 Task: Schedule a meeting titled 'Meeting with friends' on May 16, 2023, from 2:30 PM to 3:15 PM with Google Meet video conferencing.
Action: Mouse moved to (47, 115)
Screenshot: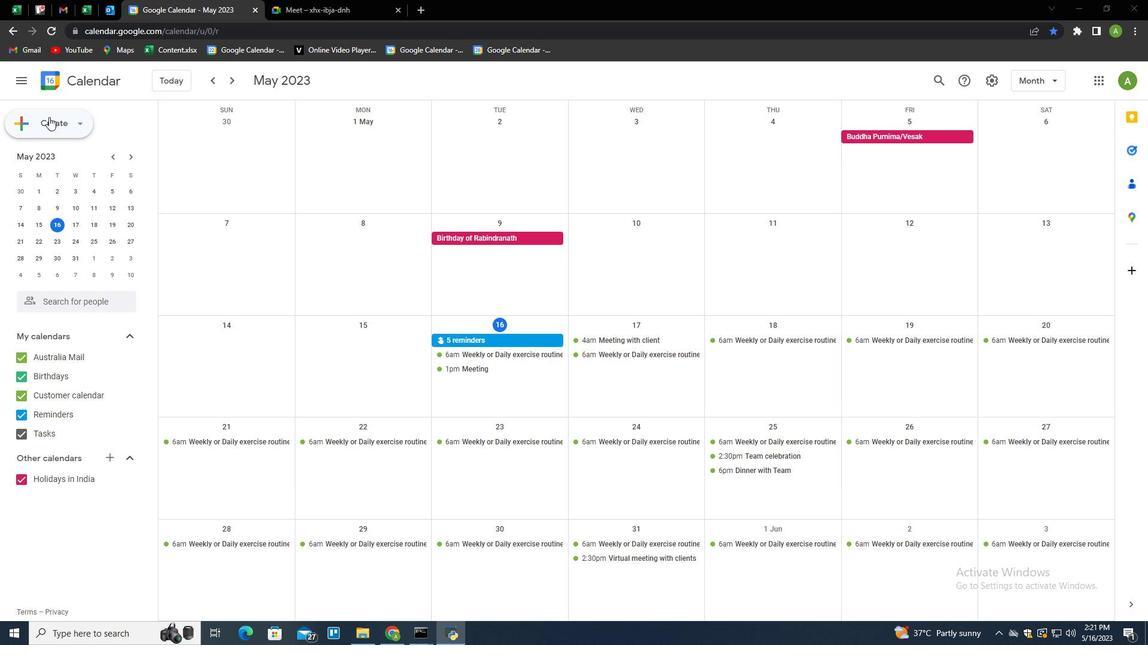 
Action: Mouse pressed left at (47, 115)
Screenshot: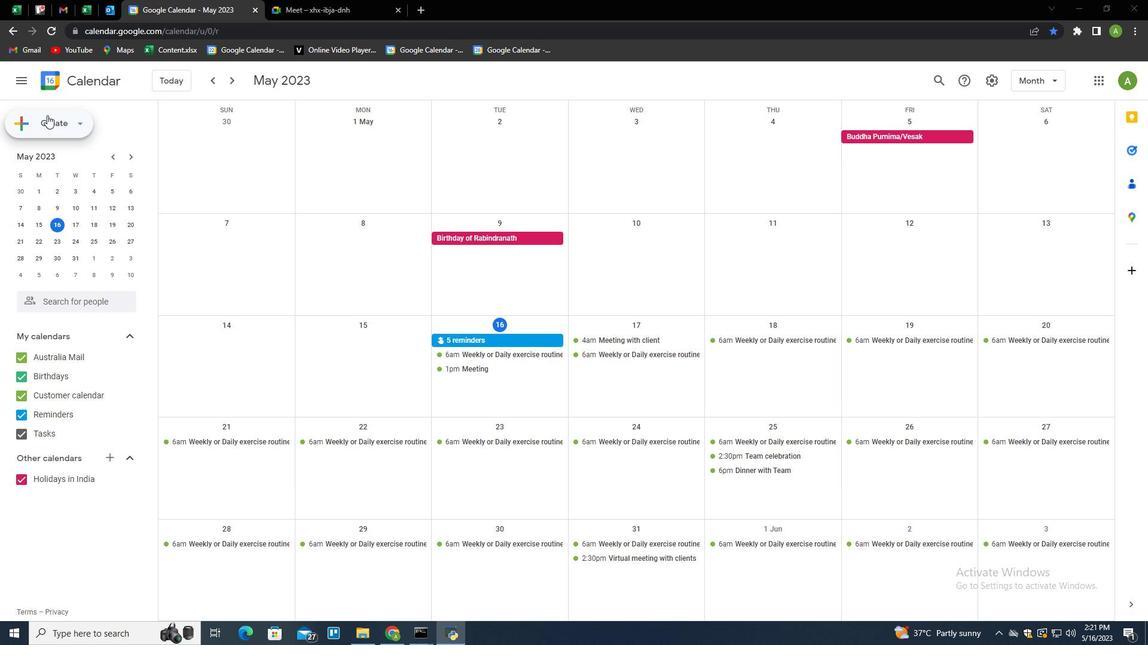 
Action: Mouse moved to (63, 158)
Screenshot: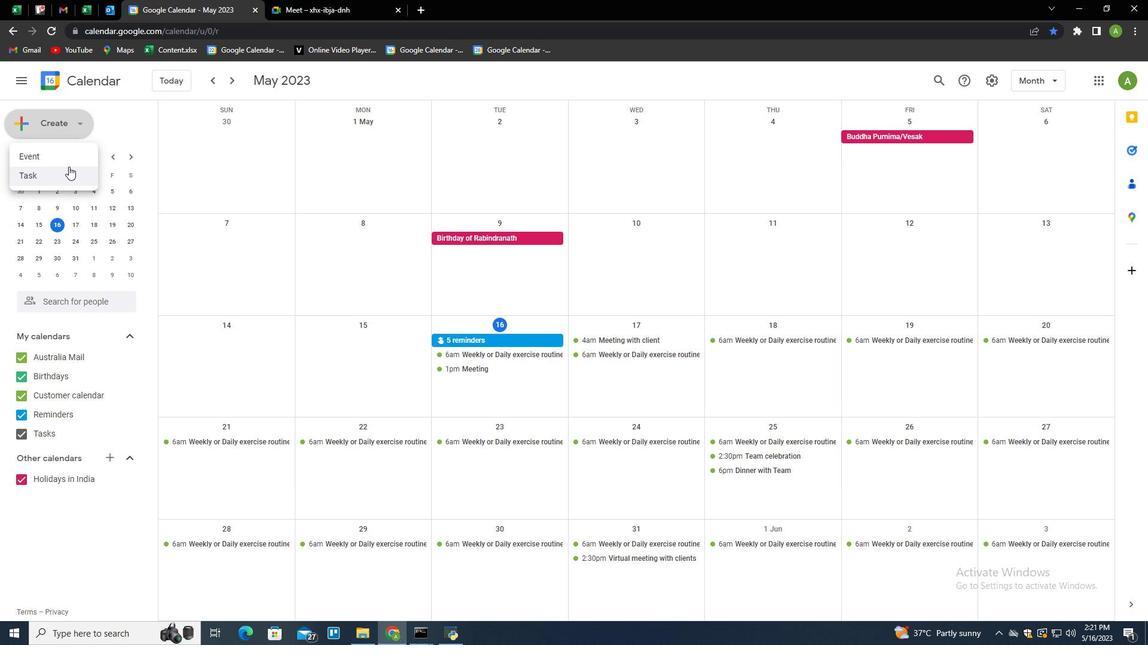 
Action: Mouse pressed left at (63, 158)
Screenshot: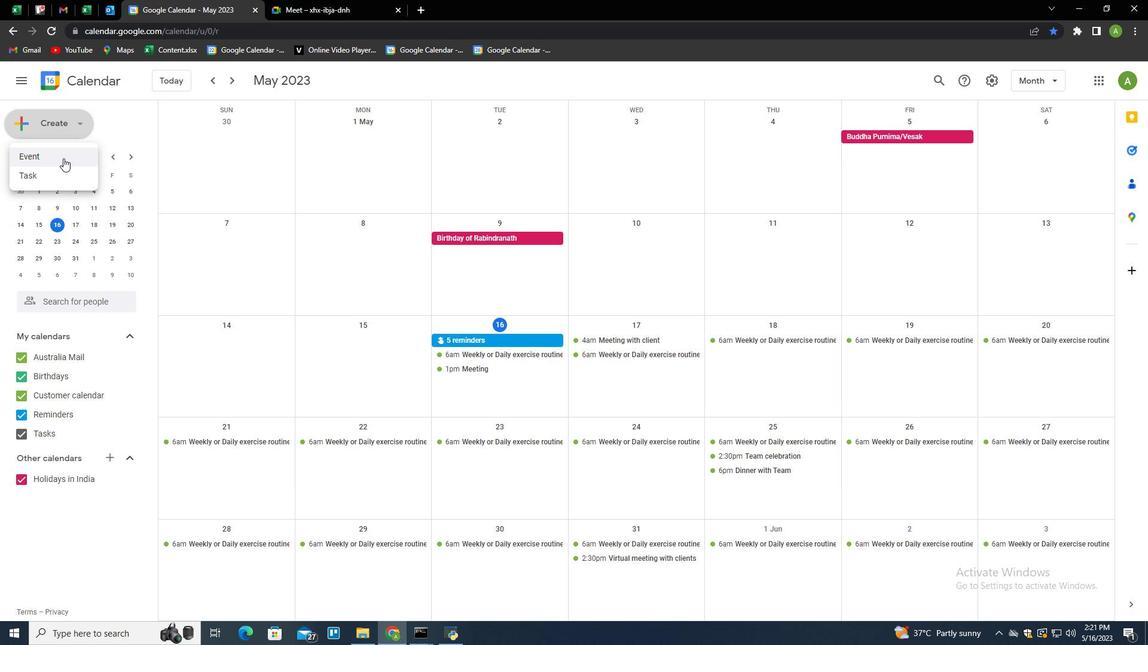 
Action: Mouse moved to (373, 227)
Screenshot: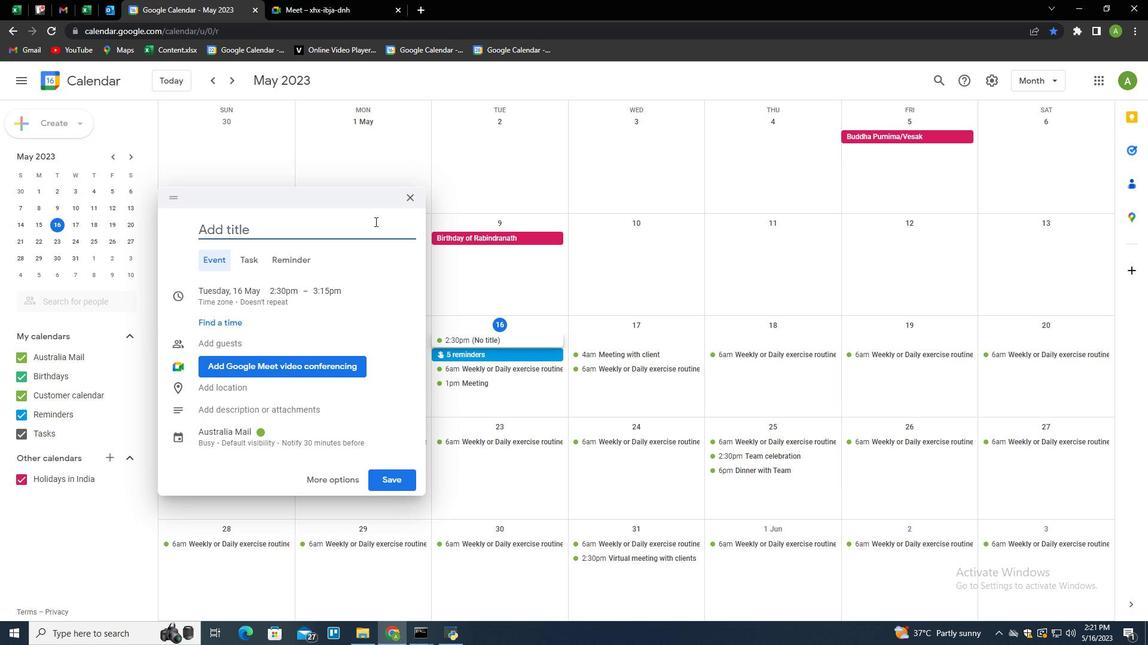
Action: Mouse pressed left at (373, 227)
Screenshot: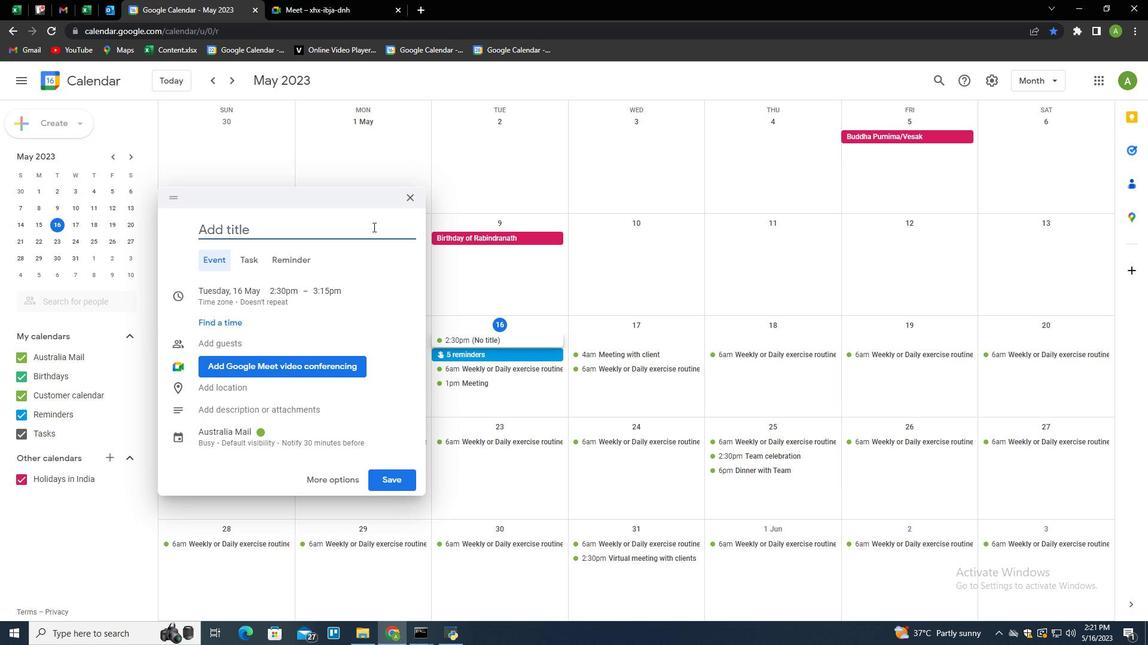 
Action: Key pressed <Key.shift>Meeting<Key.space>with<Key.space>frient<Key.backspace>ds
Screenshot: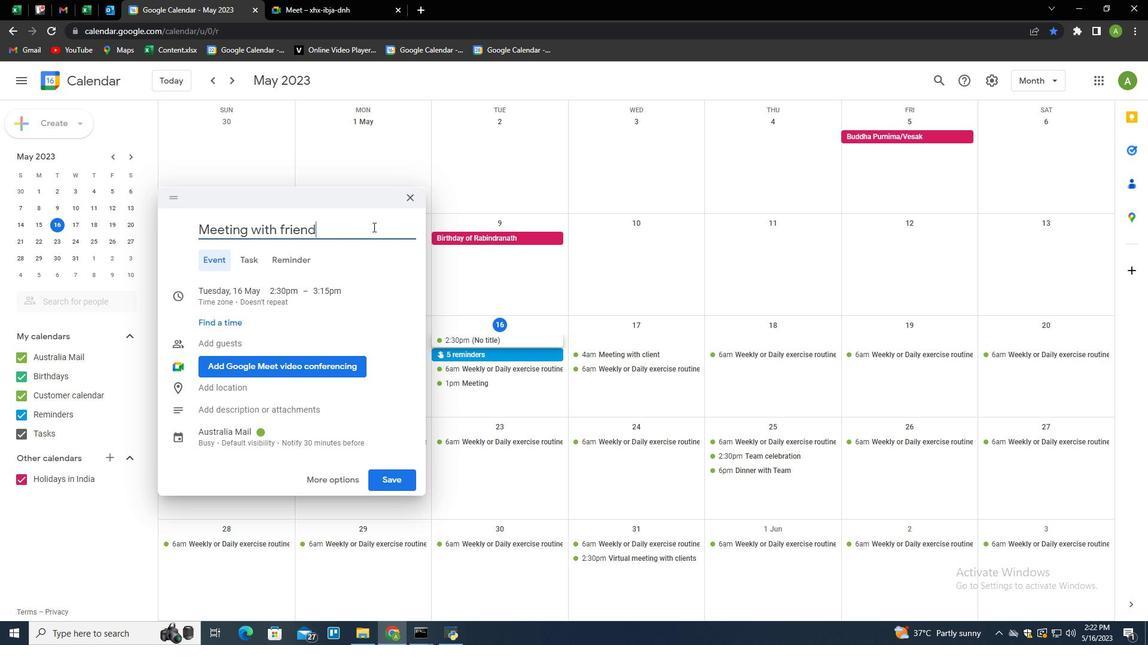 
Action: Mouse moved to (334, 476)
Screenshot: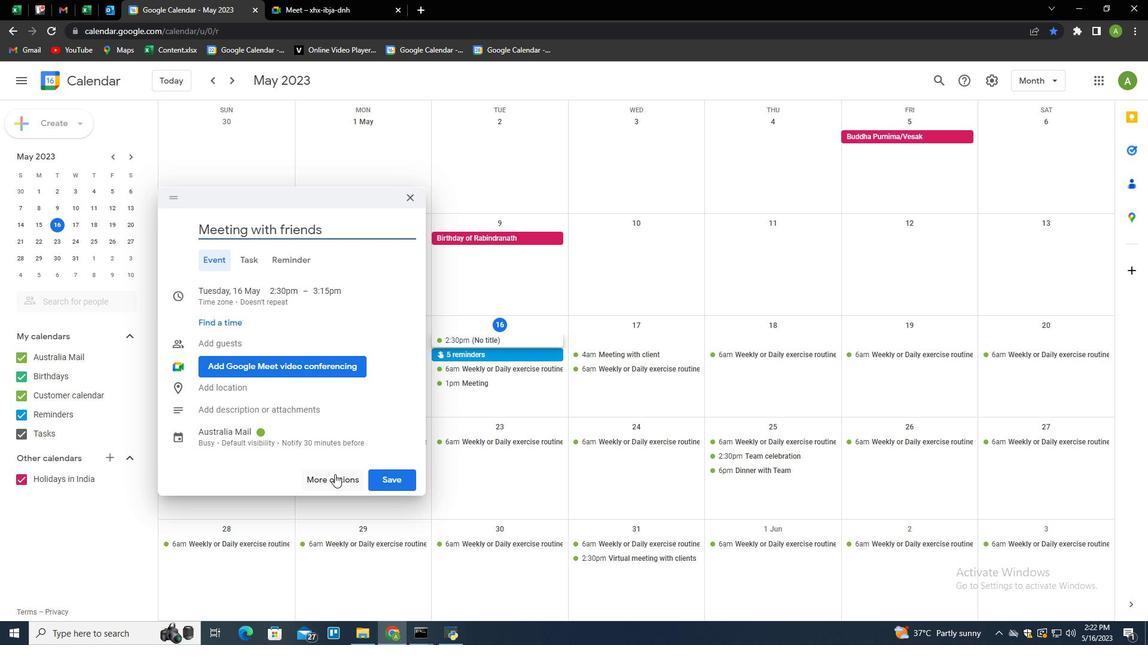 
Action: Mouse pressed left at (334, 476)
Screenshot: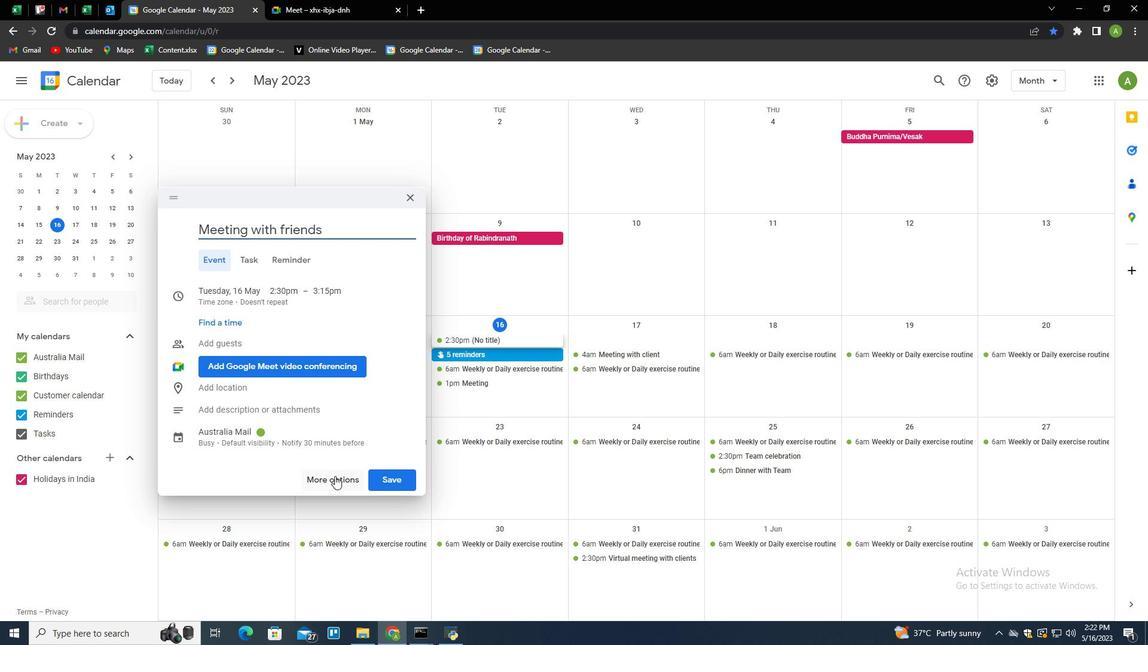 
Action: Mouse moved to (115, 188)
Screenshot: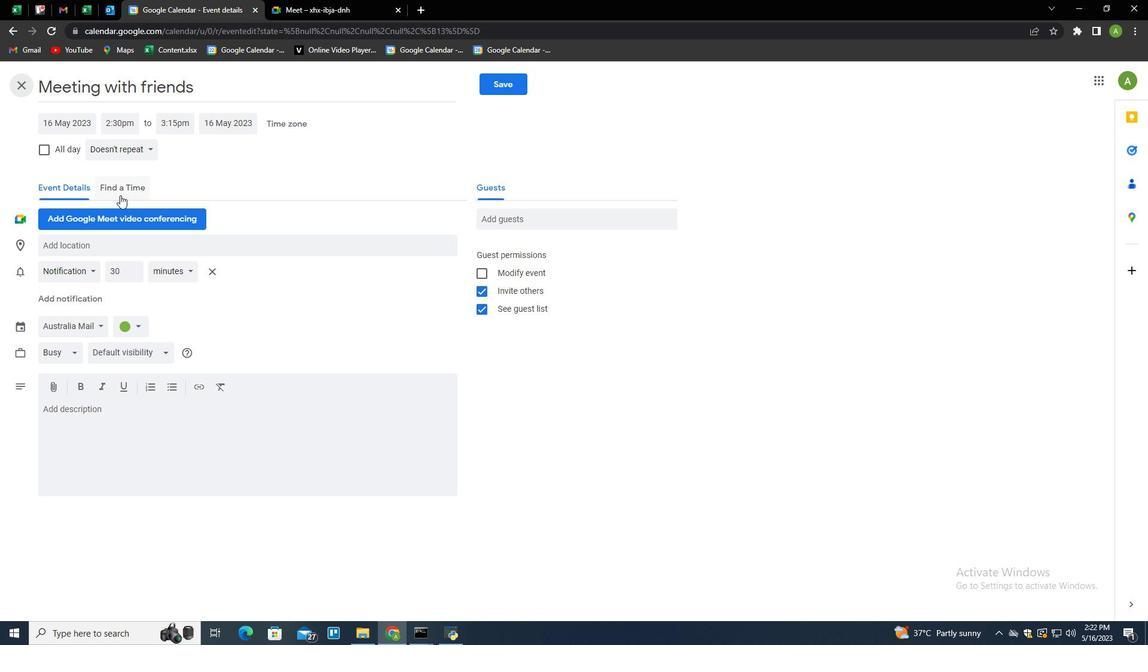 
Action: Mouse pressed left at (115, 188)
Screenshot: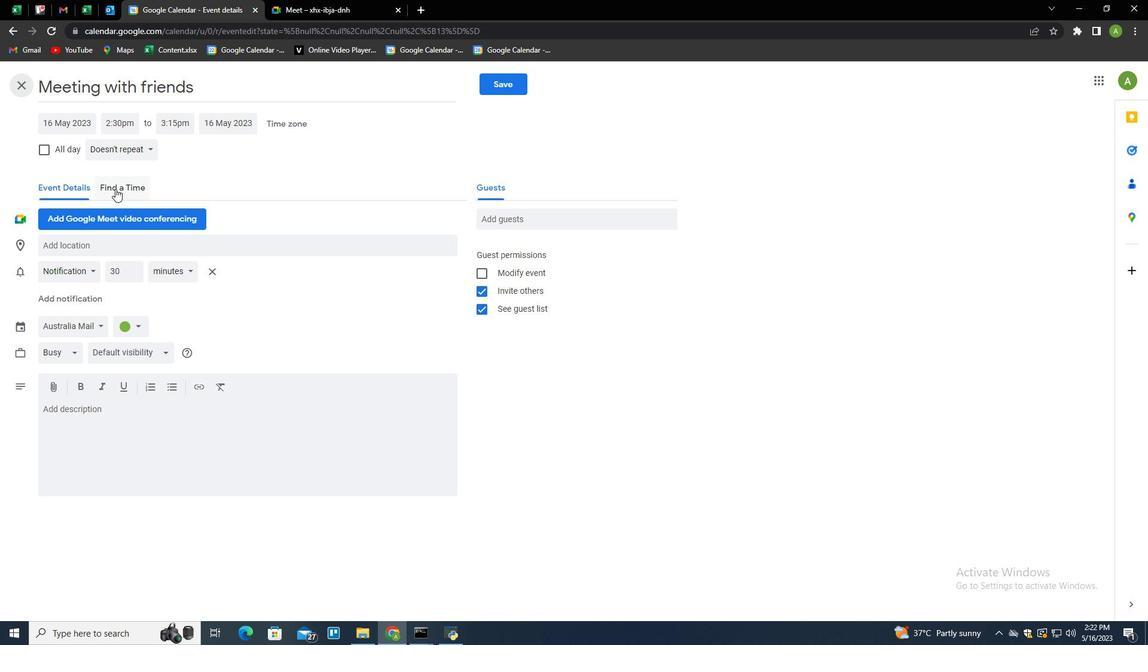 
Action: Mouse moved to (285, 390)
Screenshot: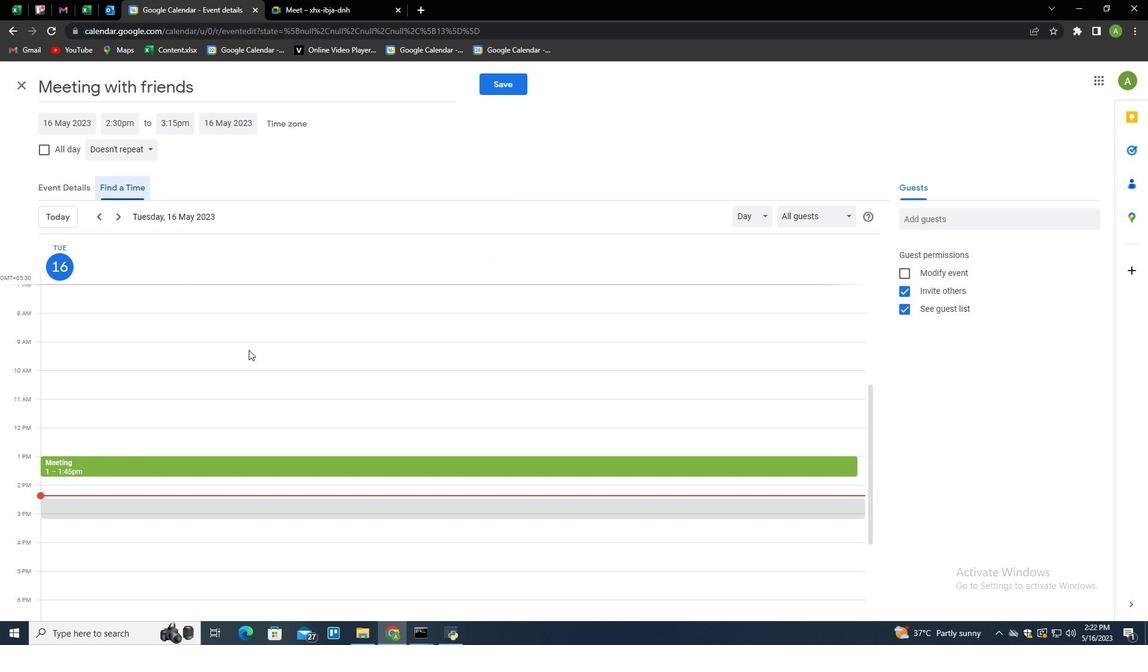 
Action: Mouse scrolled (285, 389) with delta (0, 0)
Screenshot: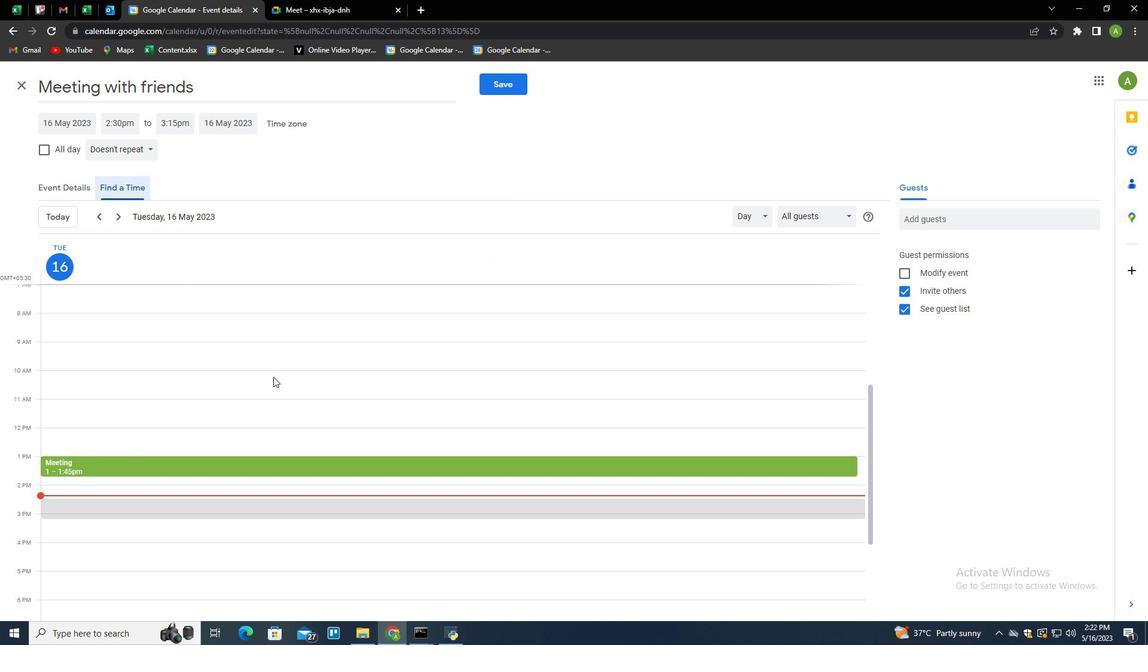 
Action: Mouse scrolled (285, 389) with delta (0, 0)
Screenshot: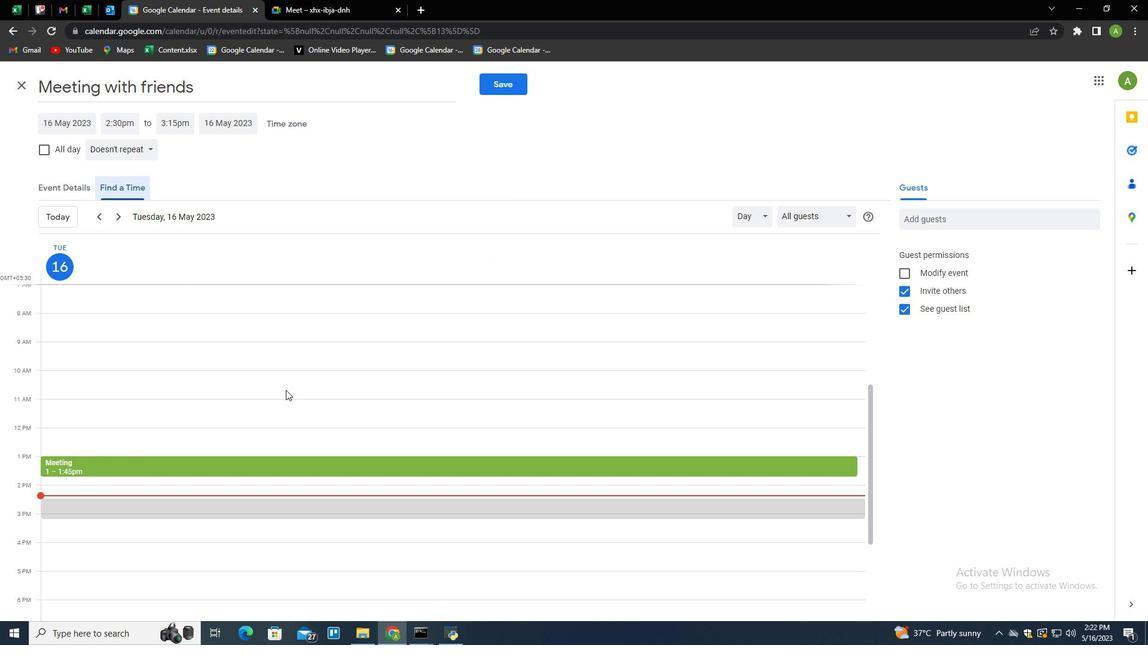 
Action: Mouse scrolled (285, 389) with delta (0, 0)
Screenshot: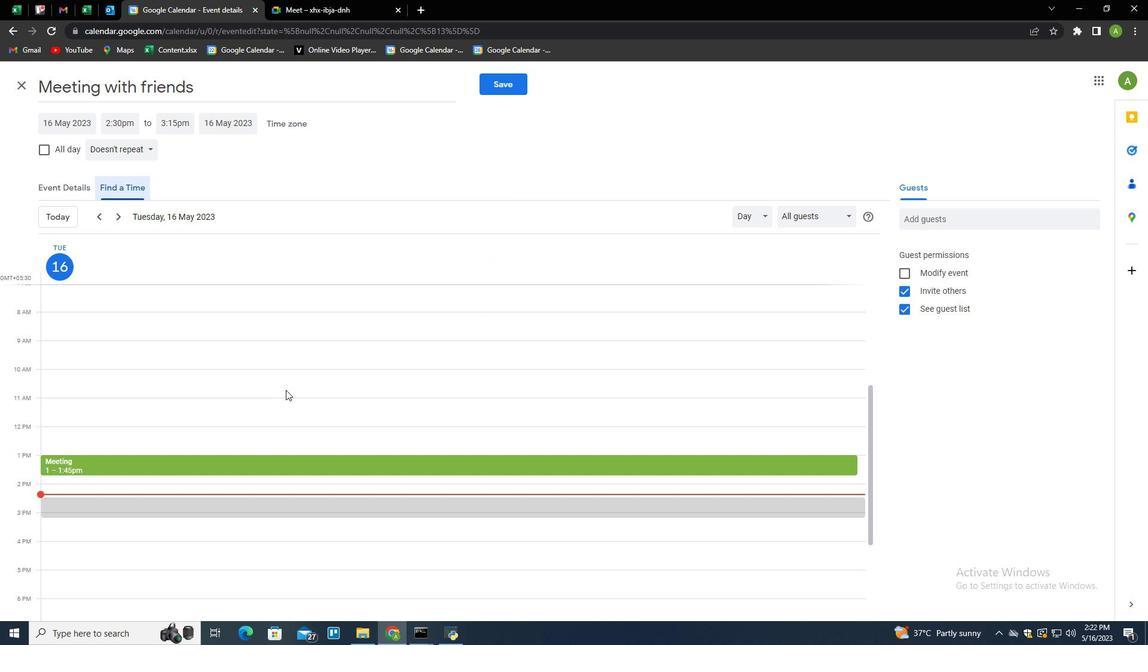
Action: Mouse scrolled (285, 389) with delta (0, 0)
Screenshot: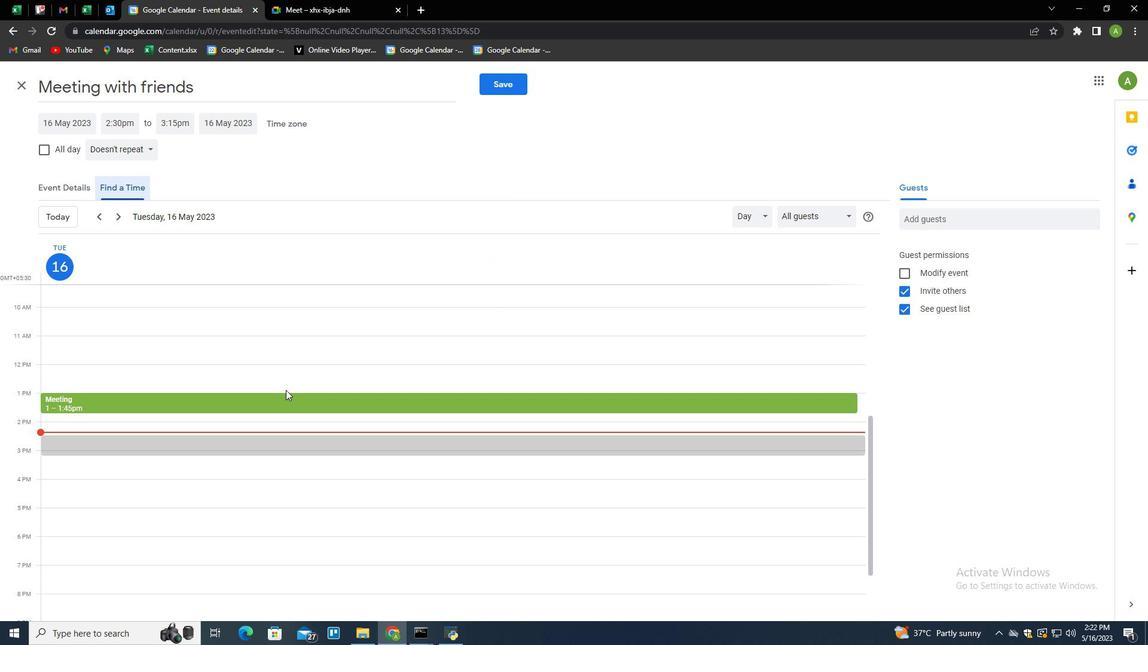 
Action: Mouse moved to (74, 393)
Screenshot: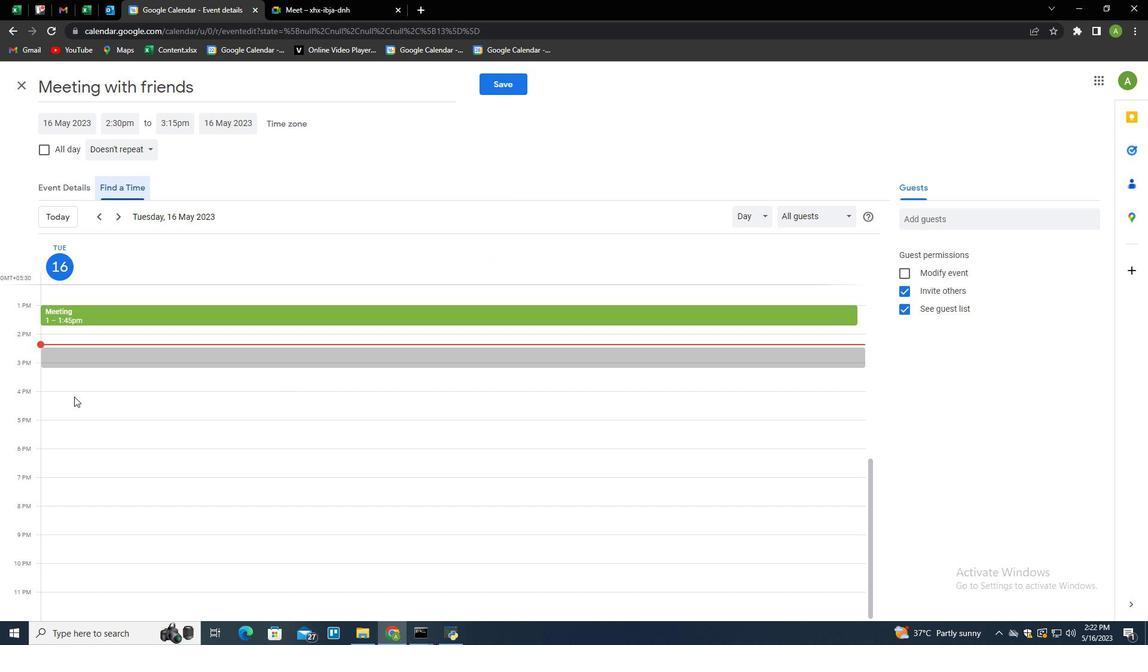 
Action: Mouse pressed left at (74, 393)
Screenshot: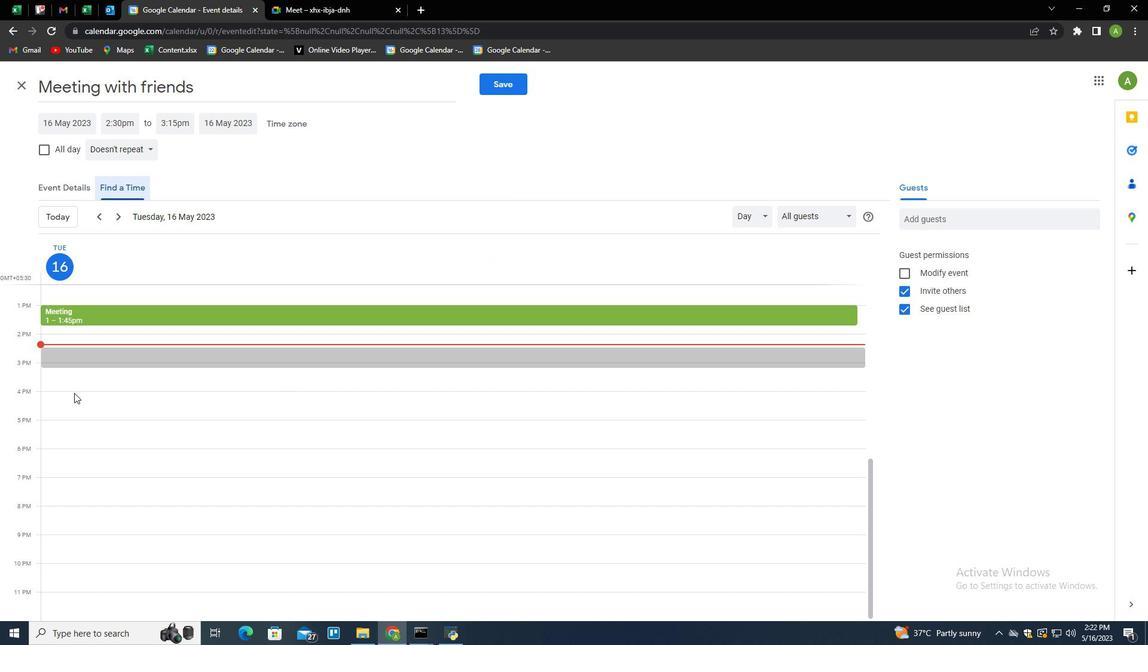 
Action: Mouse moved to (192, 401)
Screenshot: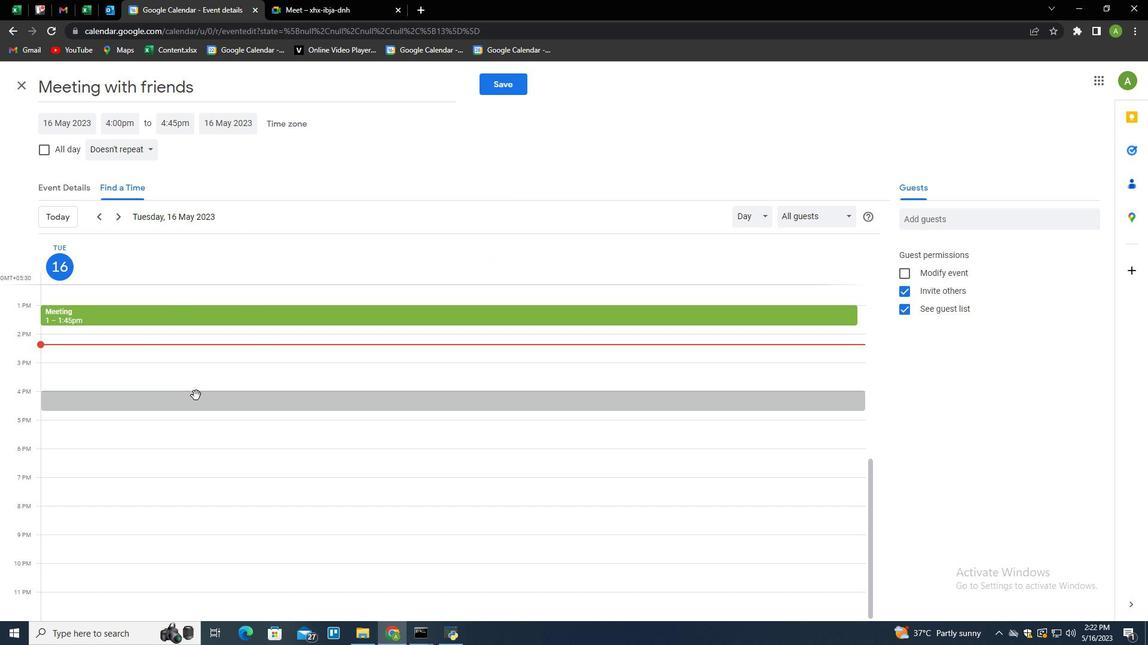 
Action: Mouse pressed left at (192, 401)
Screenshot: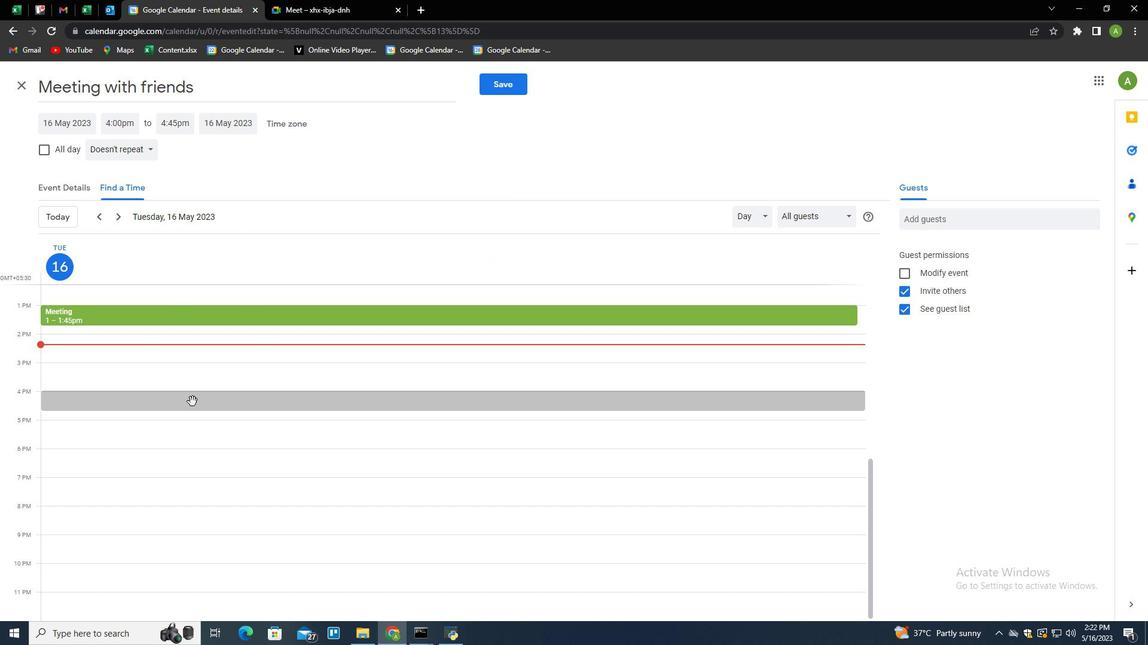 
Action: Mouse moved to (499, 66)
Screenshot: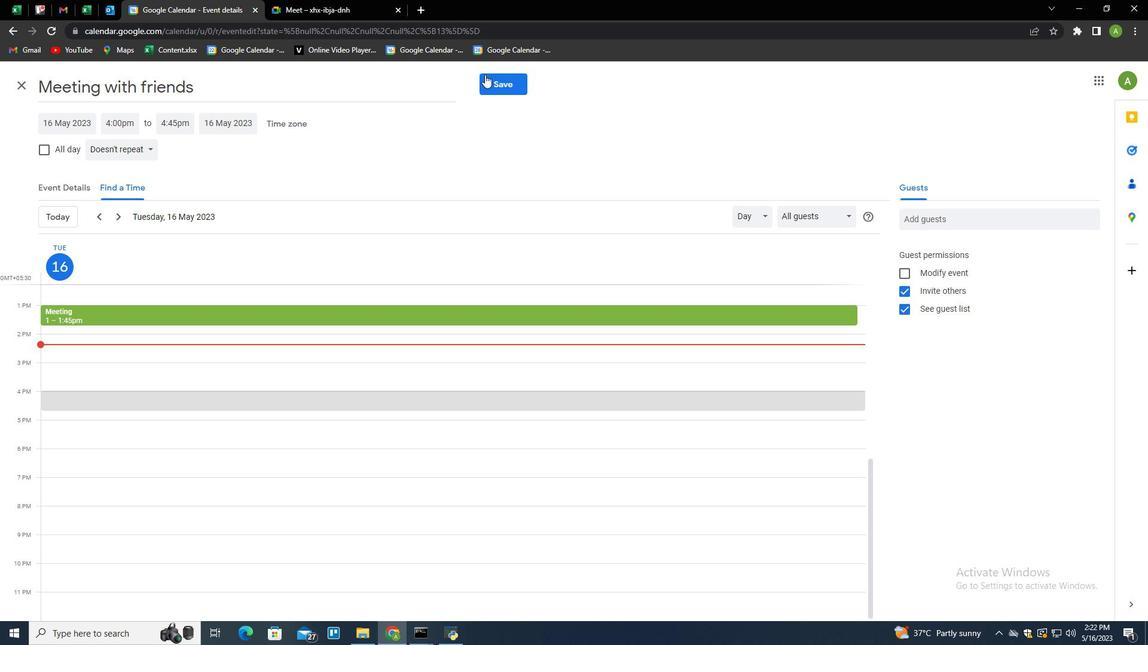 
Action: Mouse pressed left at (499, 66)
Screenshot: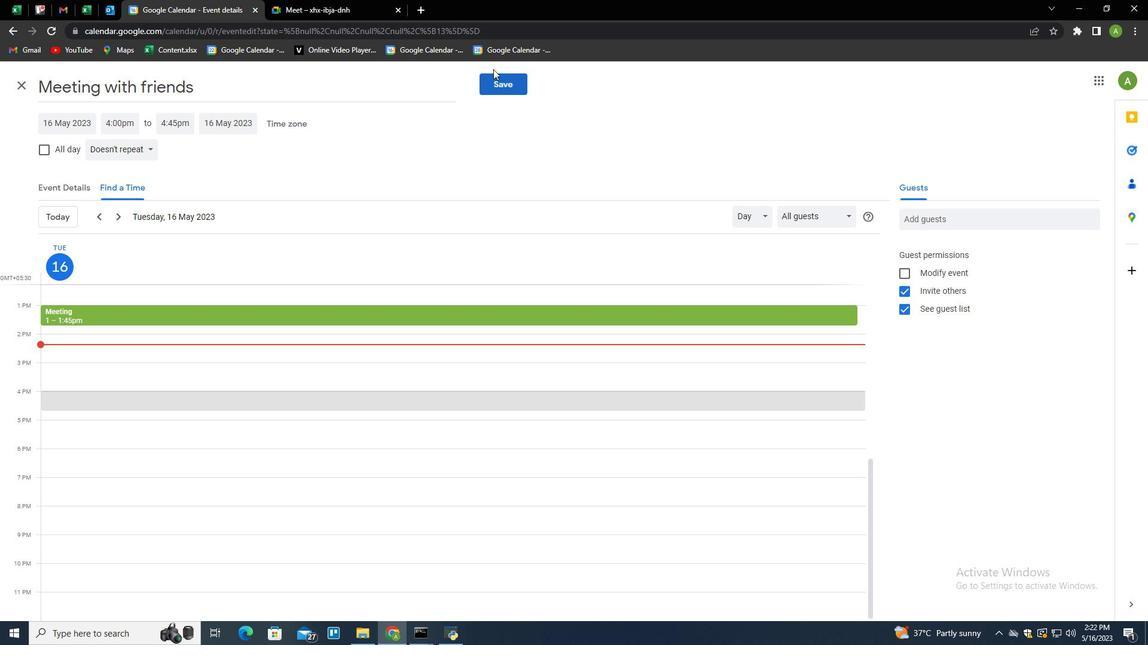 
Action: Mouse moved to (499, 81)
Screenshot: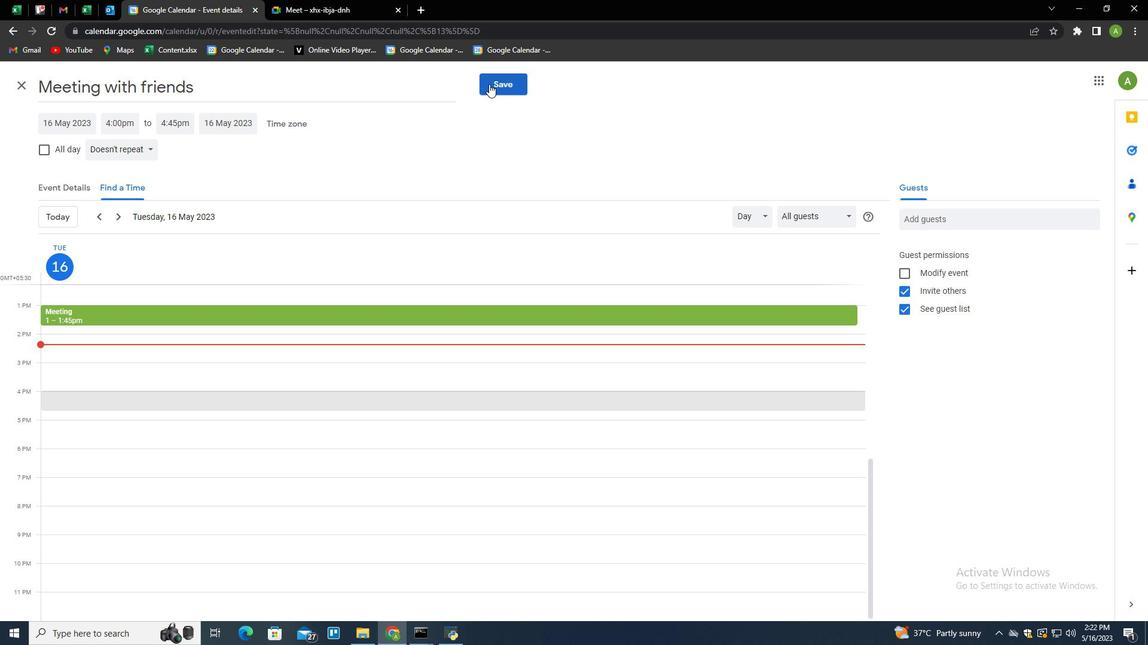 
Action: Mouse pressed left at (499, 81)
Screenshot: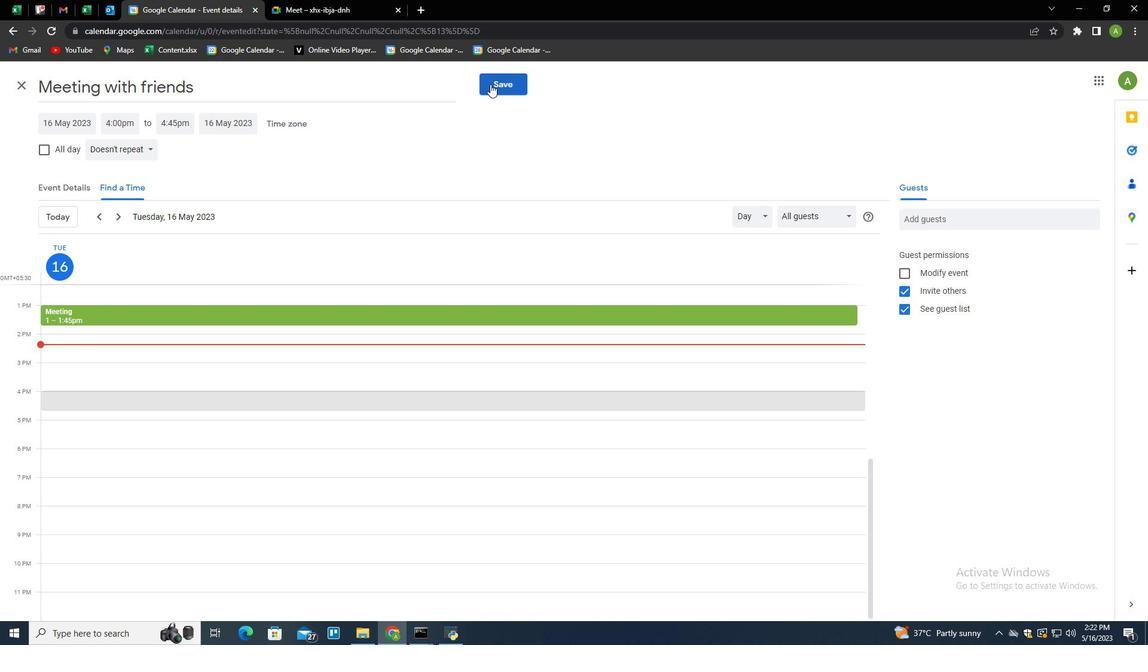 
Action: Mouse moved to (512, 379)
Screenshot: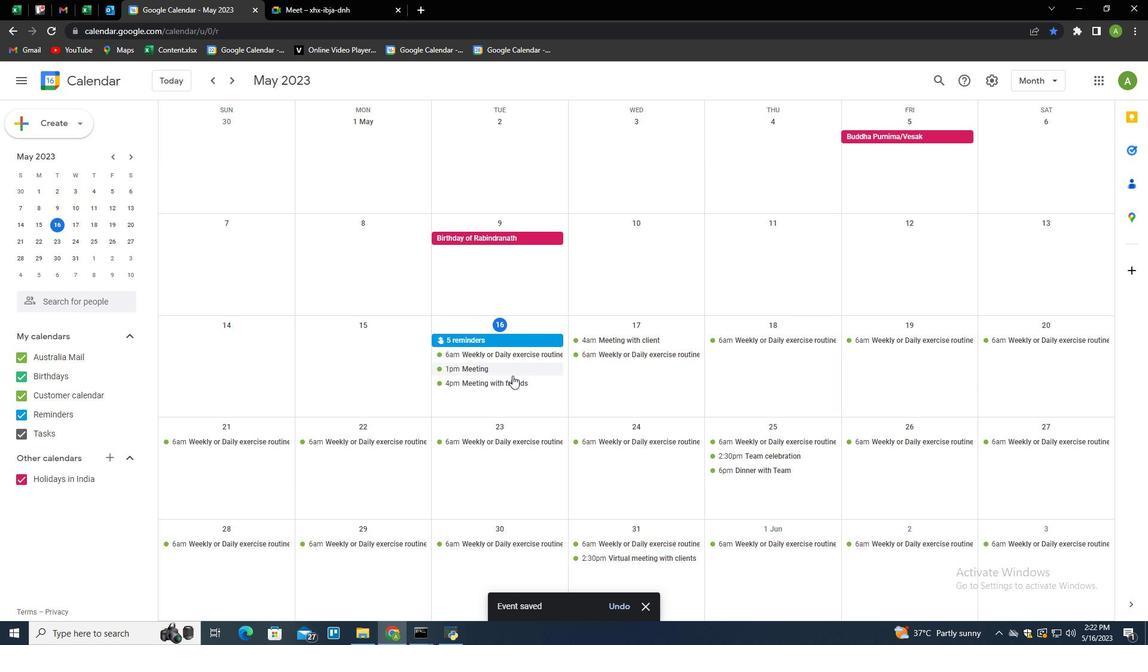 
